 Task: Add the task  Implement a new cloud-based human resources management system for a company to the section Discovery in the project AriesPlan and add a Due Date to the respective task as 2023/07/28
Action: Mouse moved to (44, 261)
Screenshot: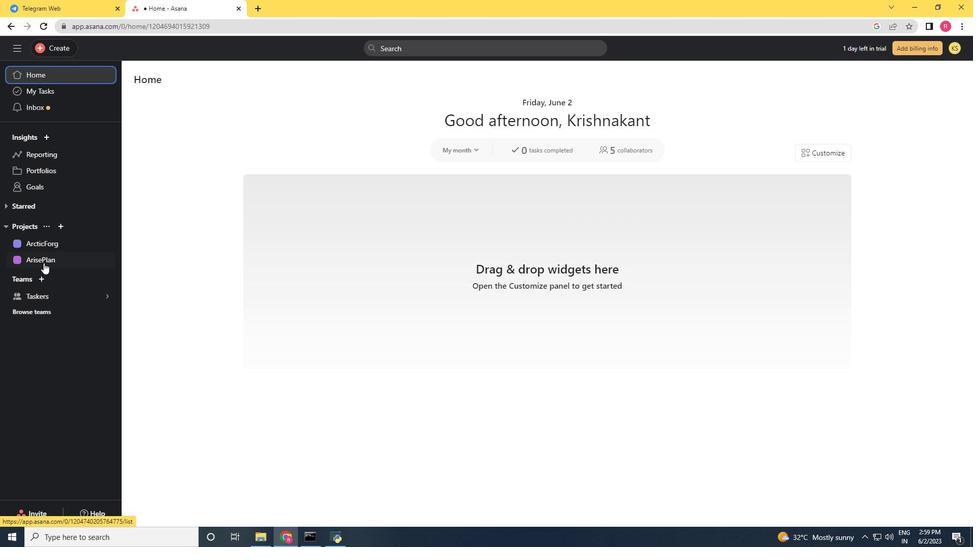 
Action: Mouse pressed left at (44, 261)
Screenshot: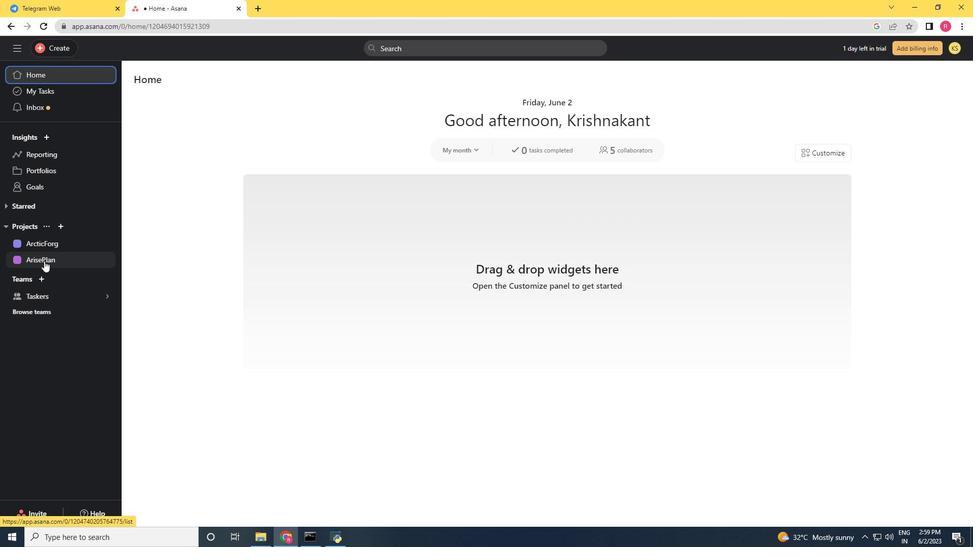 
Action: Mouse moved to (660, 228)
Screenshot: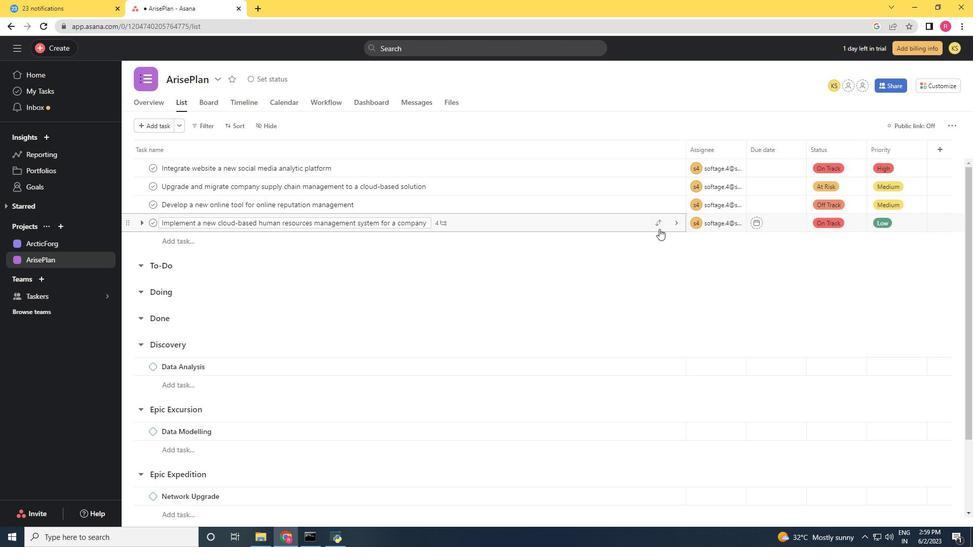 
Action: Mouse pressed left at (660, 228)
Screenshot: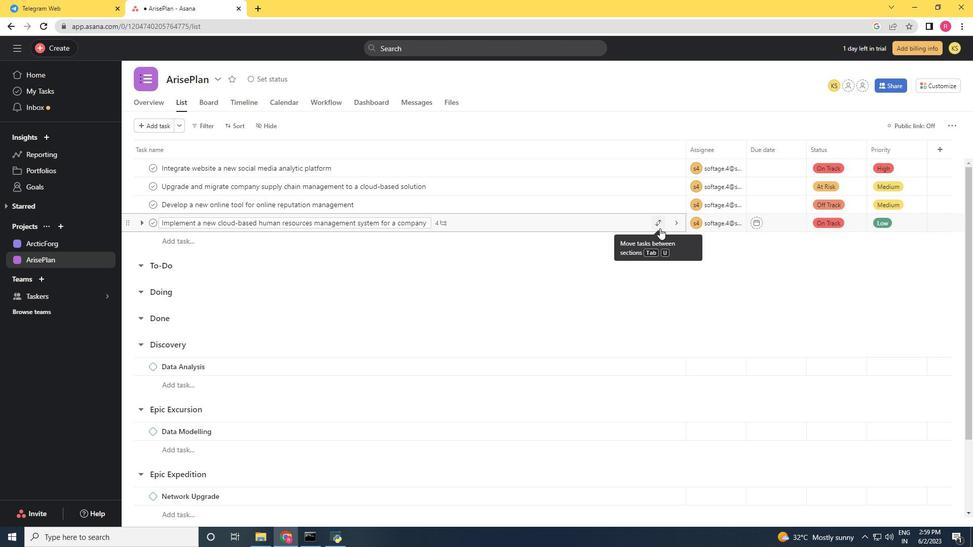 
Action: Mouse moved to (633, 333)
Screenshot: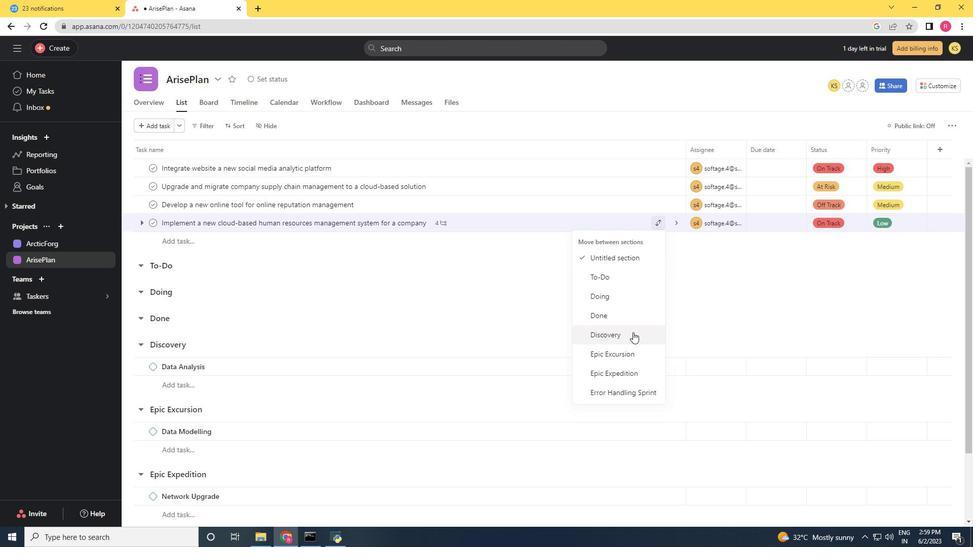 
Action: Mouse pressed left at (633, 333)
Screenshot: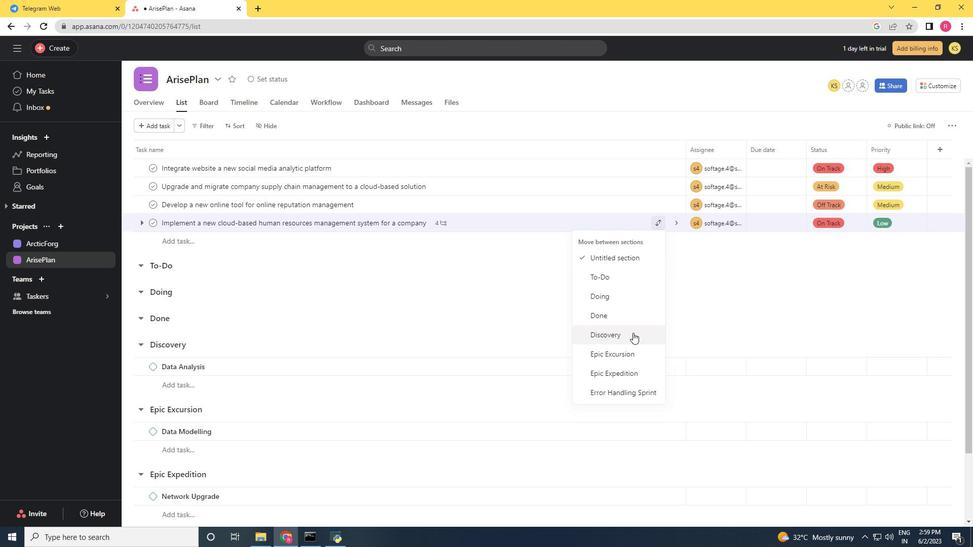 
Action: Mouse moved to (550, 350)
Screenshot: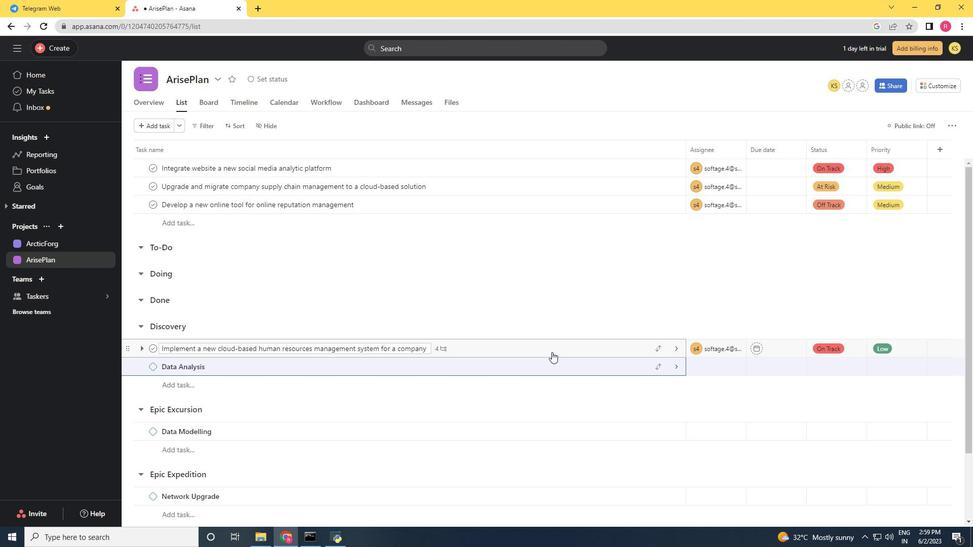 
Action: Mouse pressed left at (550, 350)
Screenshot: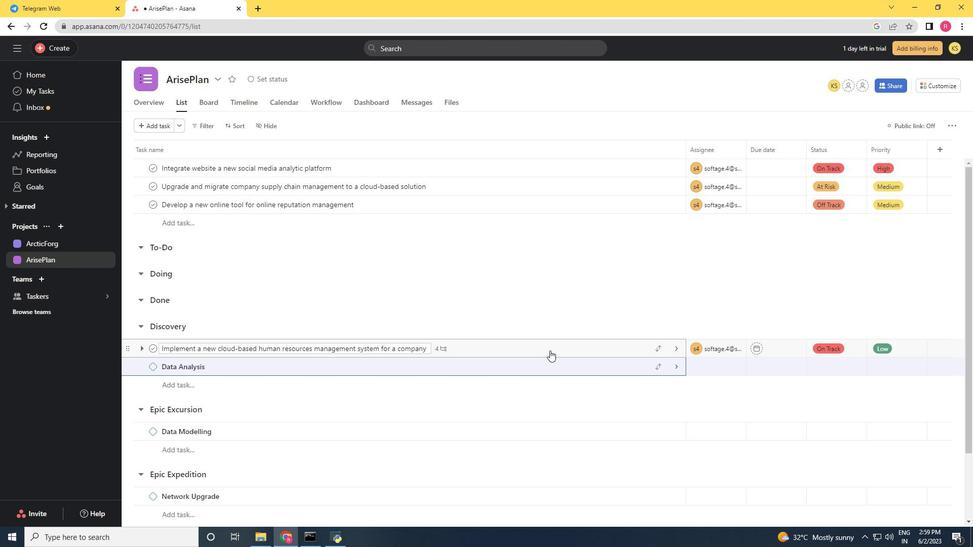 
Action: Mouse moved to (735, 228)
Screenshot: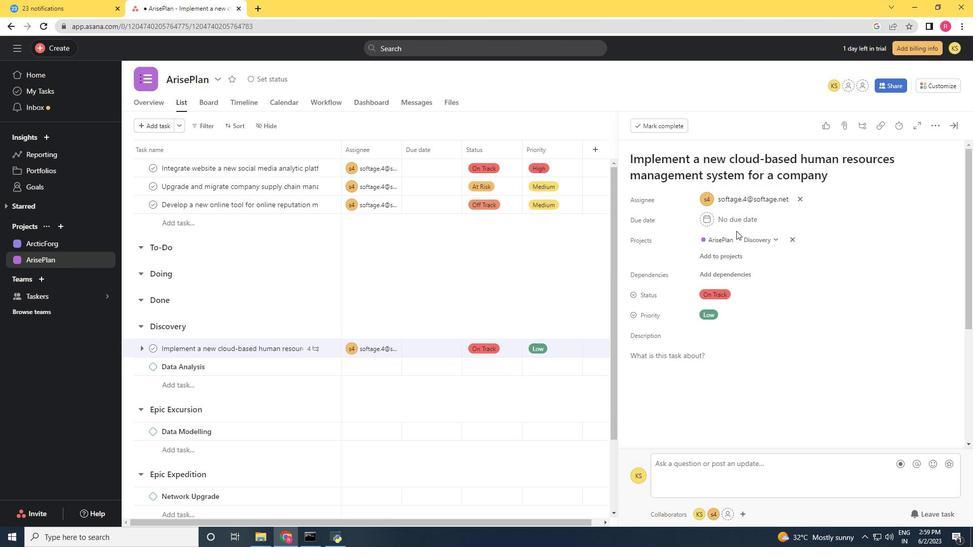 
Action: Mouse pressed left at (735, 228)
Screenshot: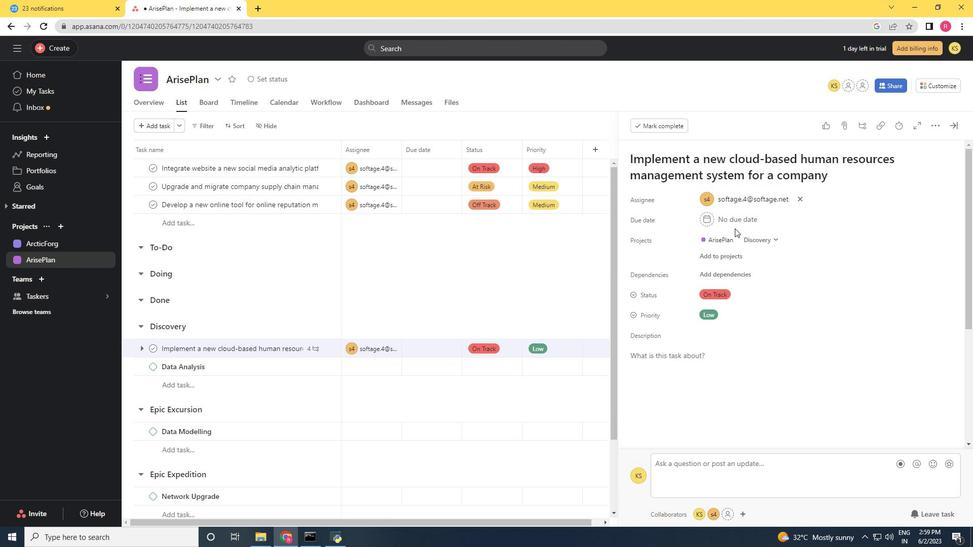 
Action: Mouse moved to (821, 272)
Screenshot: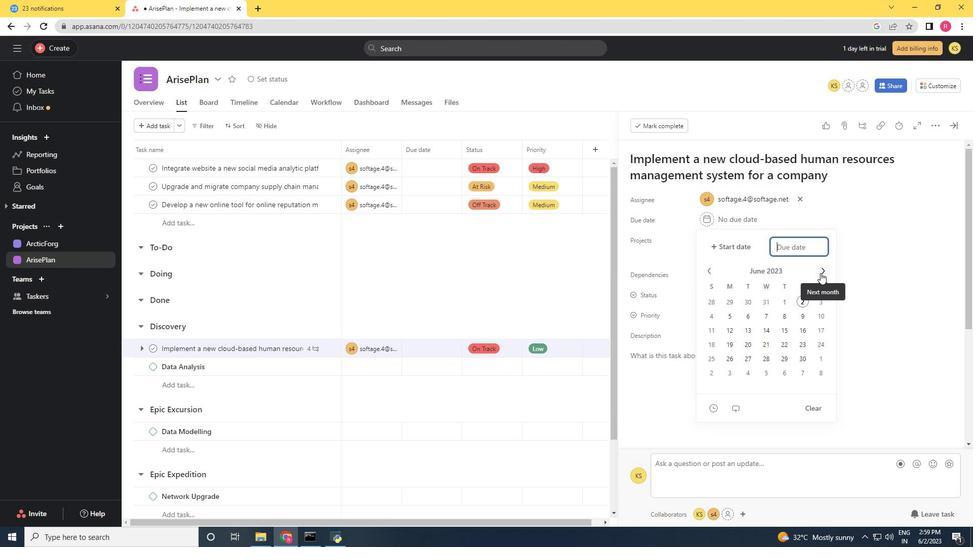 
Action: Mouse pressed left at (821, 272)
Screenshot: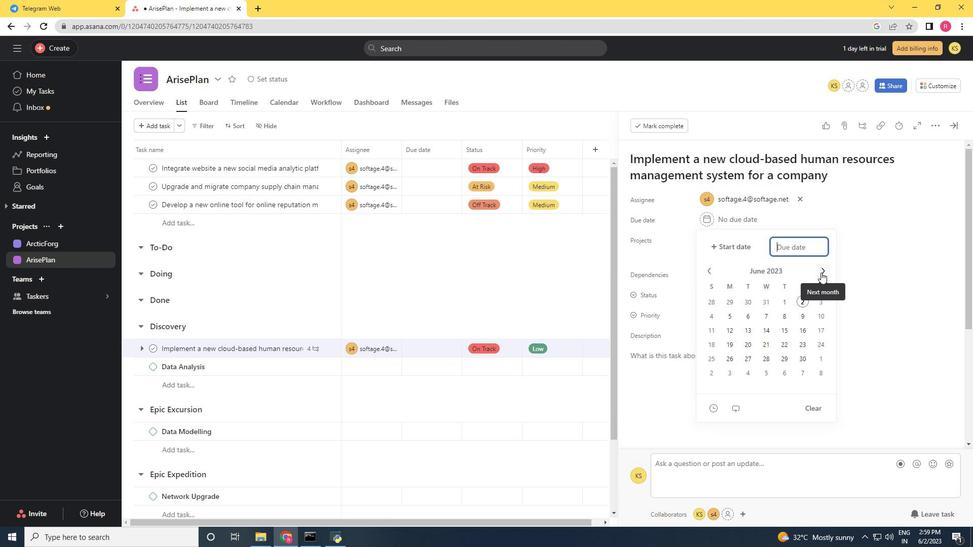 
Action: Mouse moved to (803, 354)
Screenshot: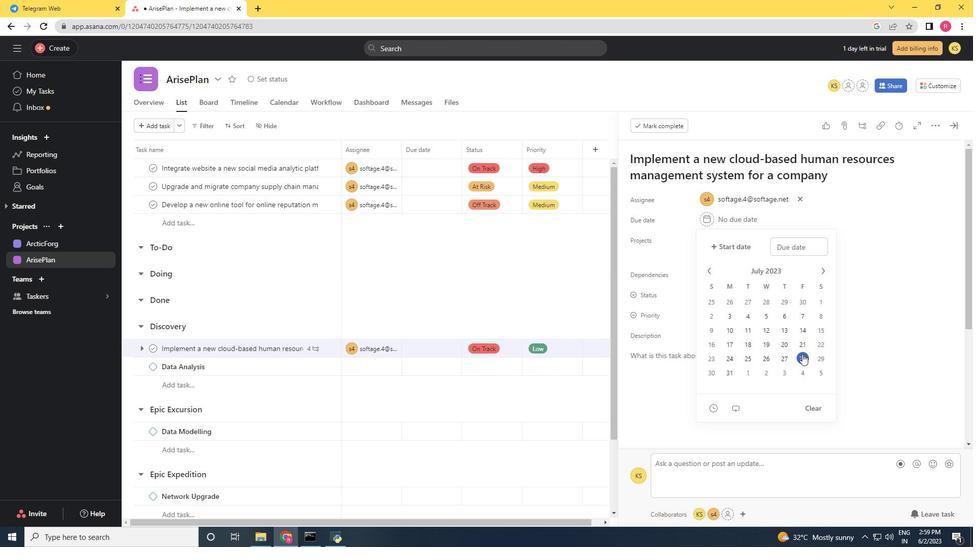 
Action: Mouse pressed left at (803, 354)
Screenshot: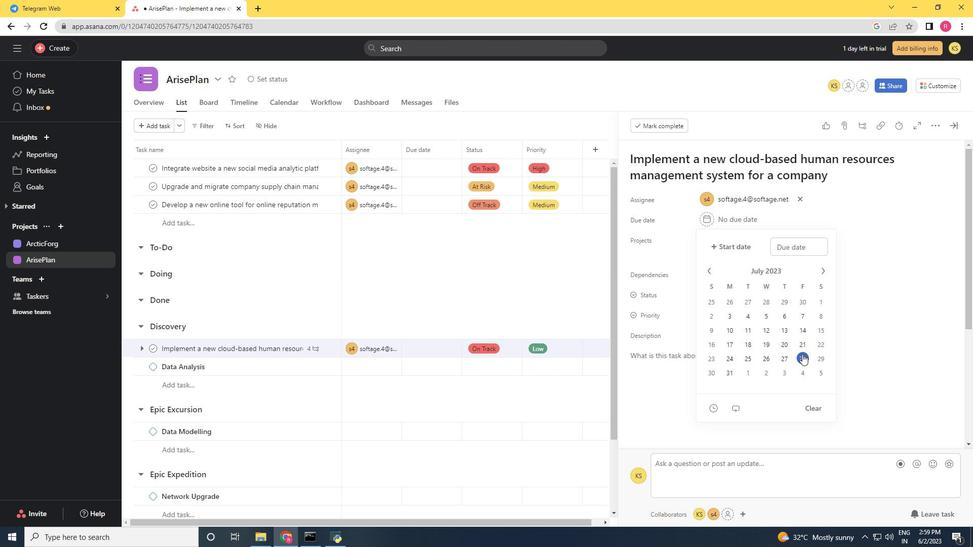 
Action: Mouse moved to (853, 301)
Screenshot: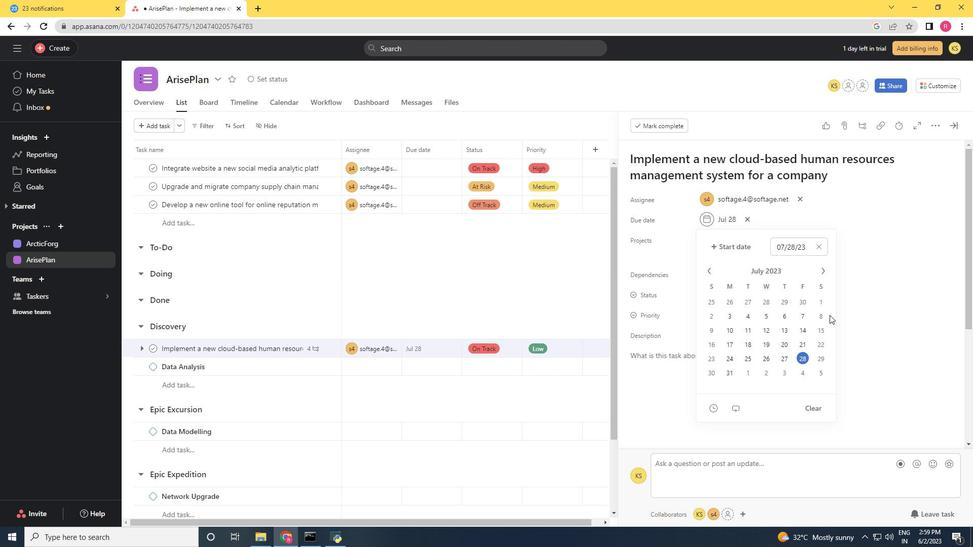
Action: Mouse pressed left at (853, 301)
Screenshot: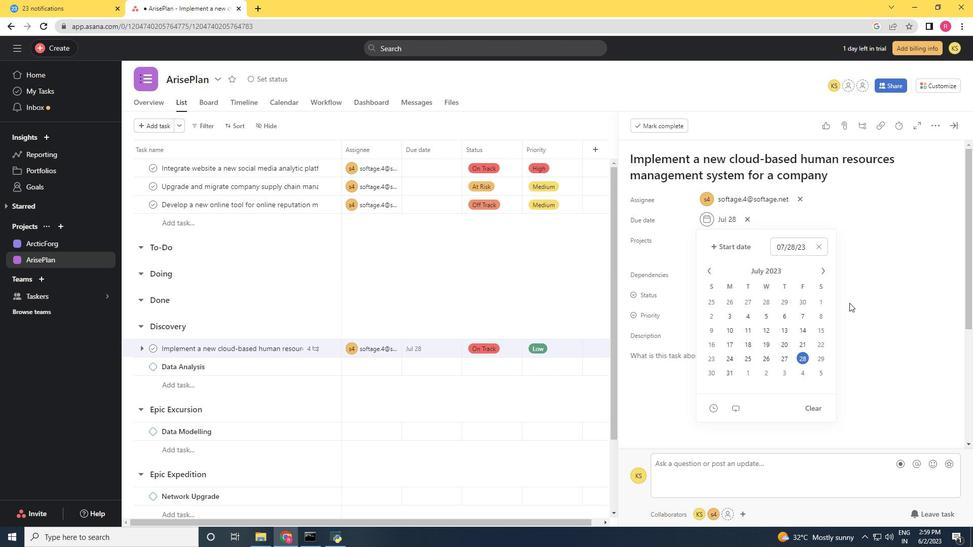 
Action: Mouse moved to (956, 124)
Screenshot: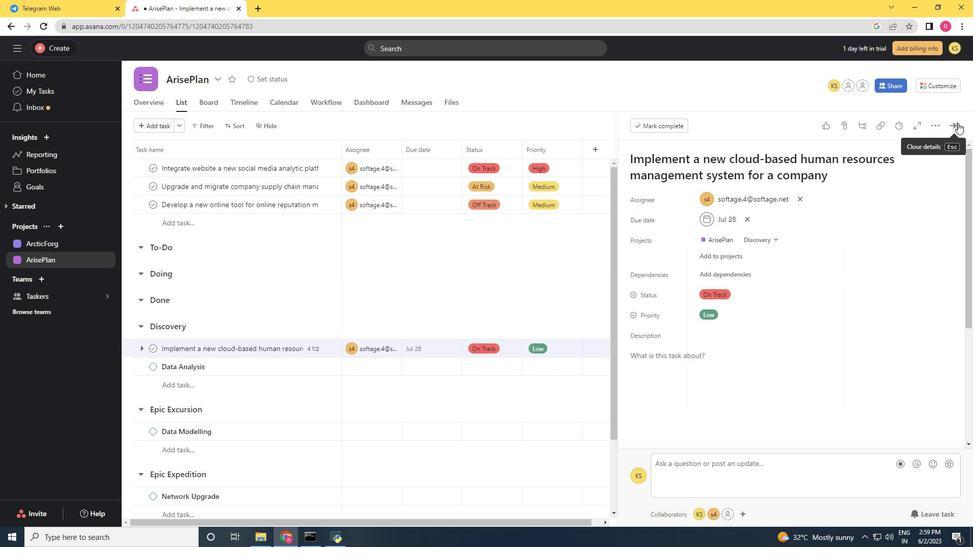 
Action: Mouse pressed left at (956, 124)
Screenshot: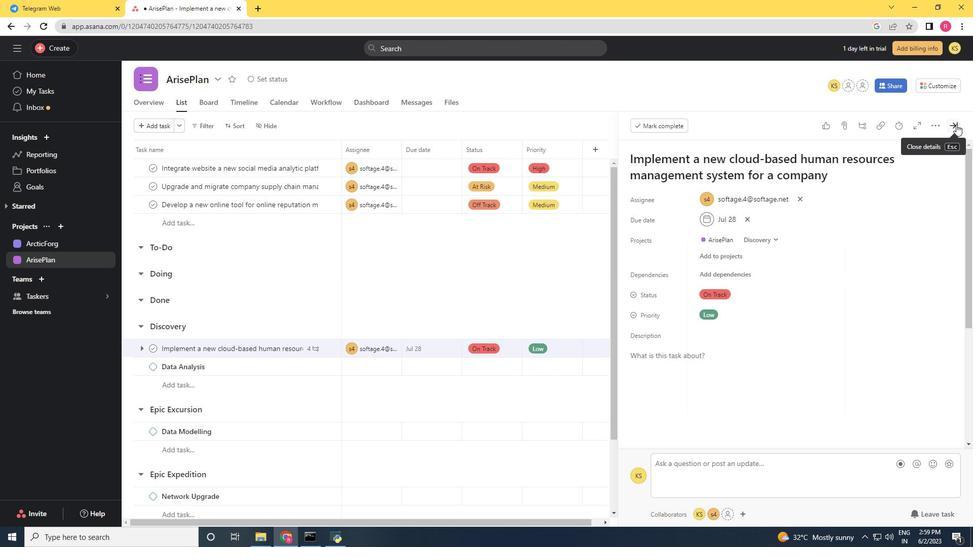 
Action: Mouse moved to (426, 248)
Screenshot: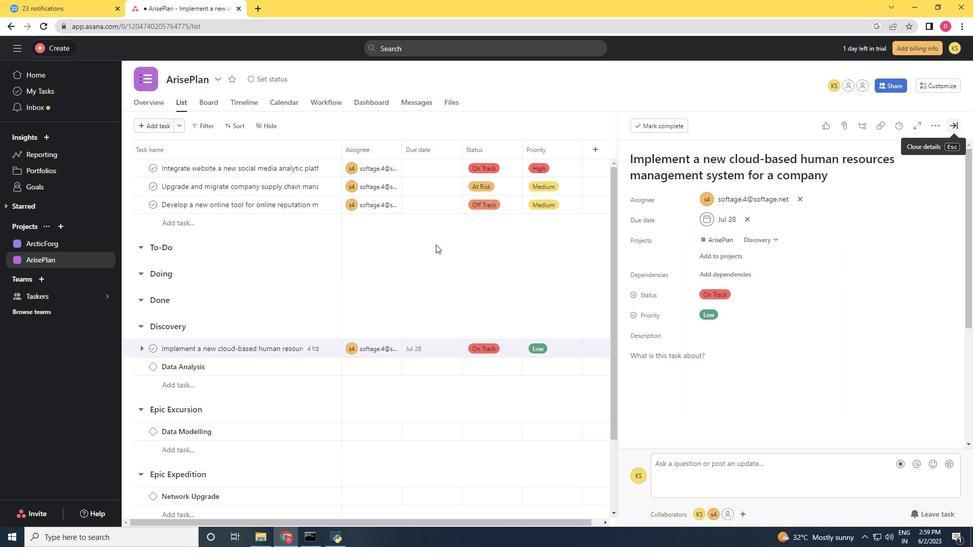 
